 Task: Toggle the cycle in the parameter hints.
Action: Mouse moved to (6, 651)
Screenshot: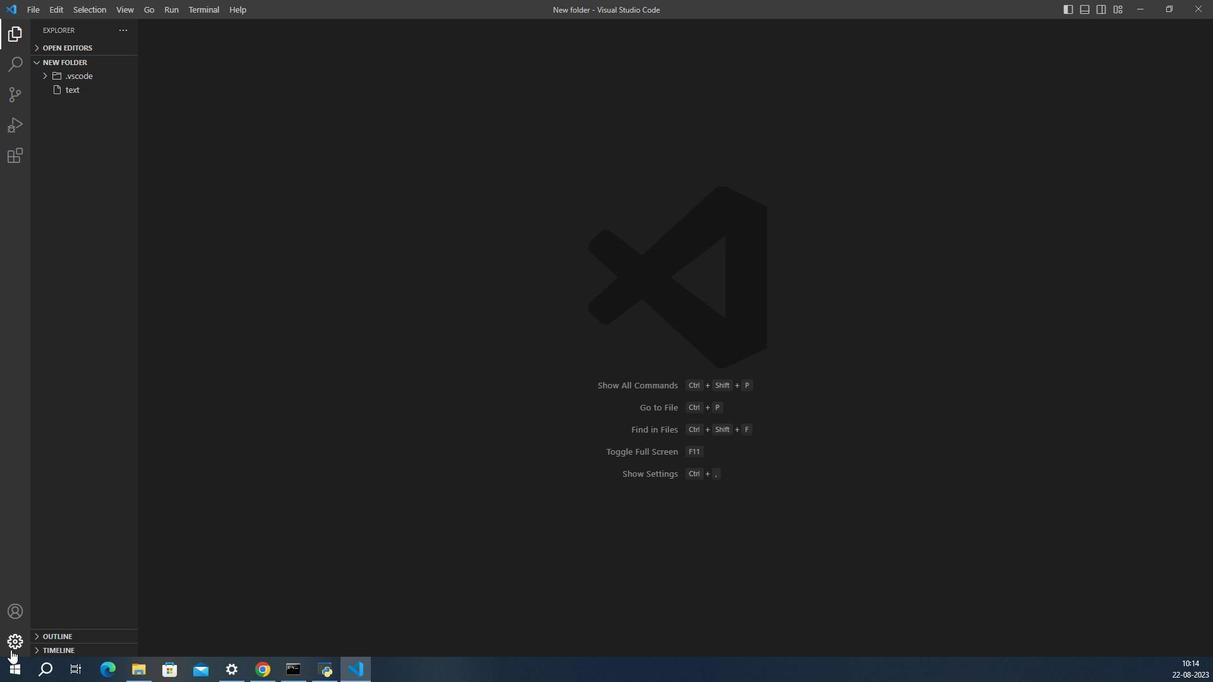
Action: Mouse pressed left at (6, 651)
Screenshot: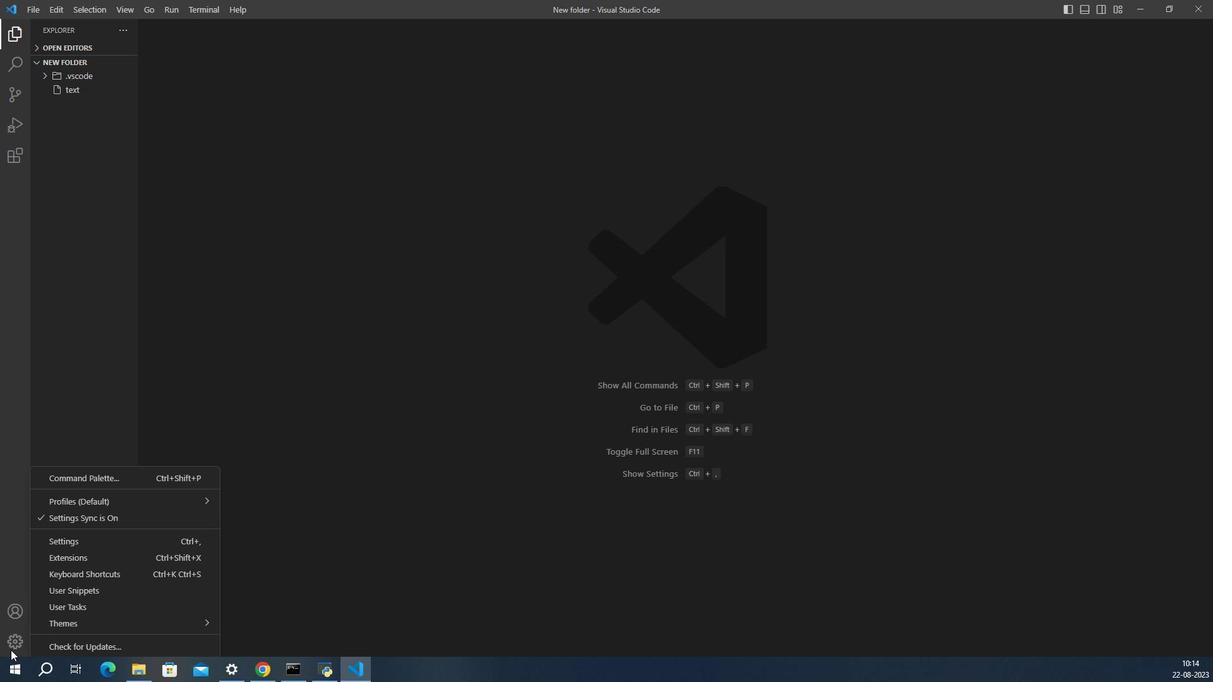 
Action: Mouse moved to (57, 542)
Screenshot: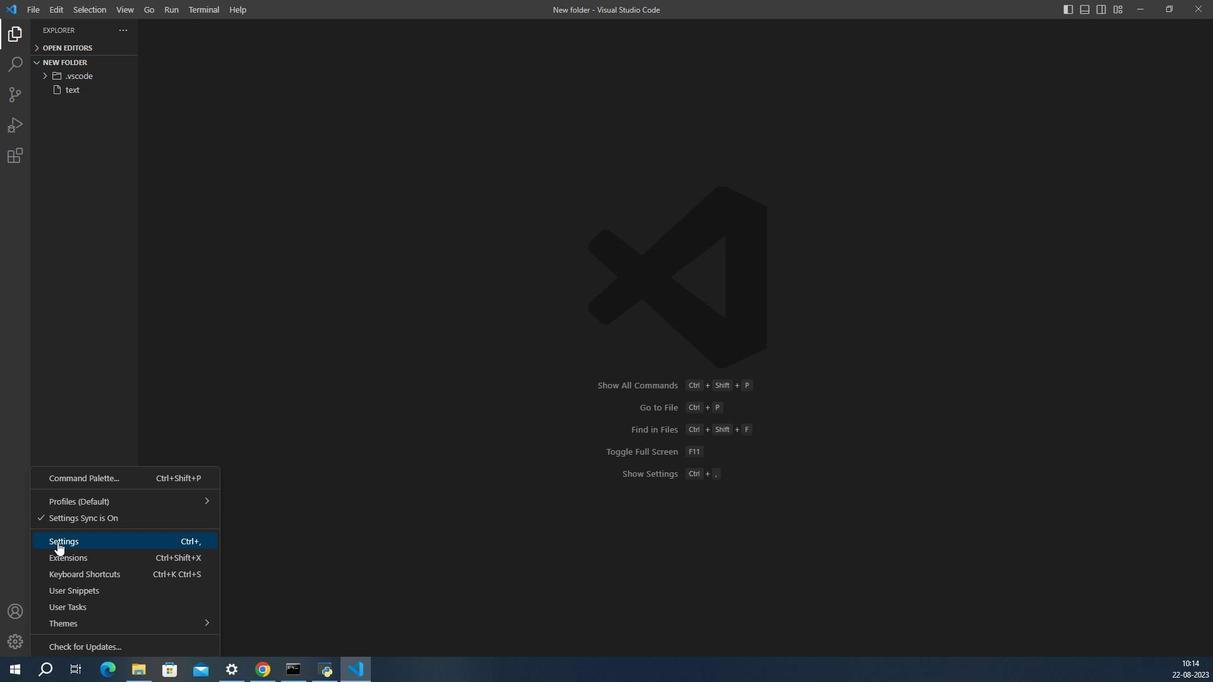 
Action: Mouse pressed left at (57, 542)
Screenshot: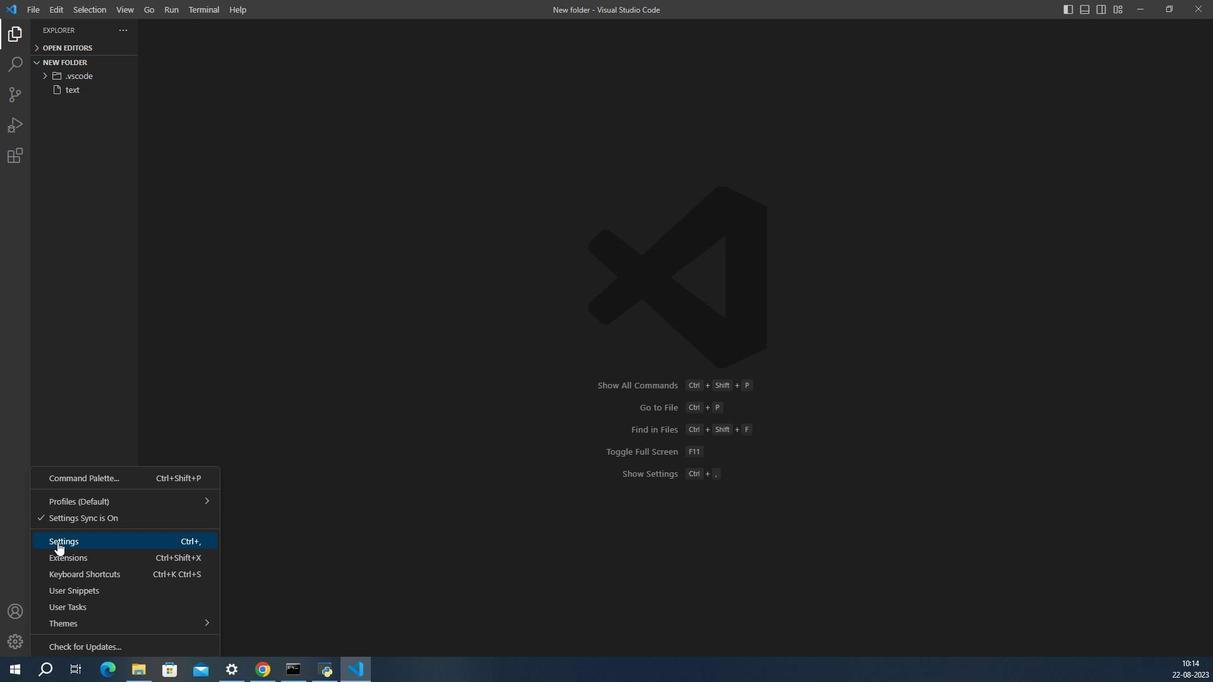 
Action: Mouse moved to (569, 404)
Screenshot: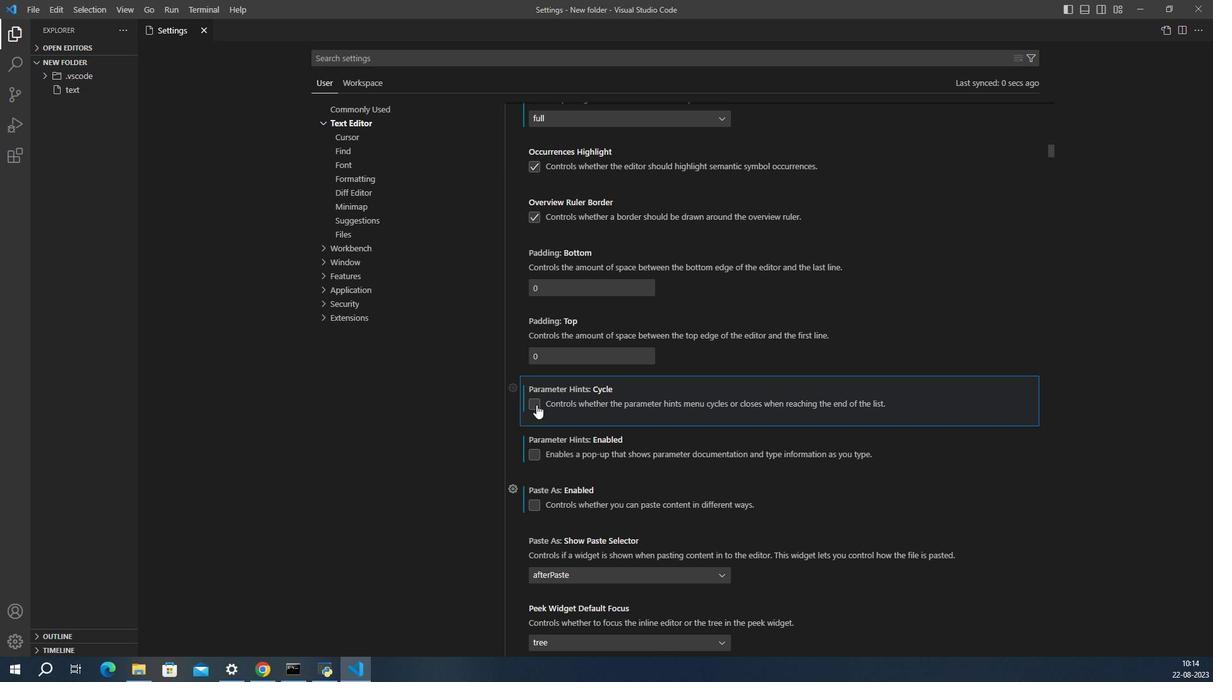 
Action: Mouse pressed left at (569, 404)
Screenshot: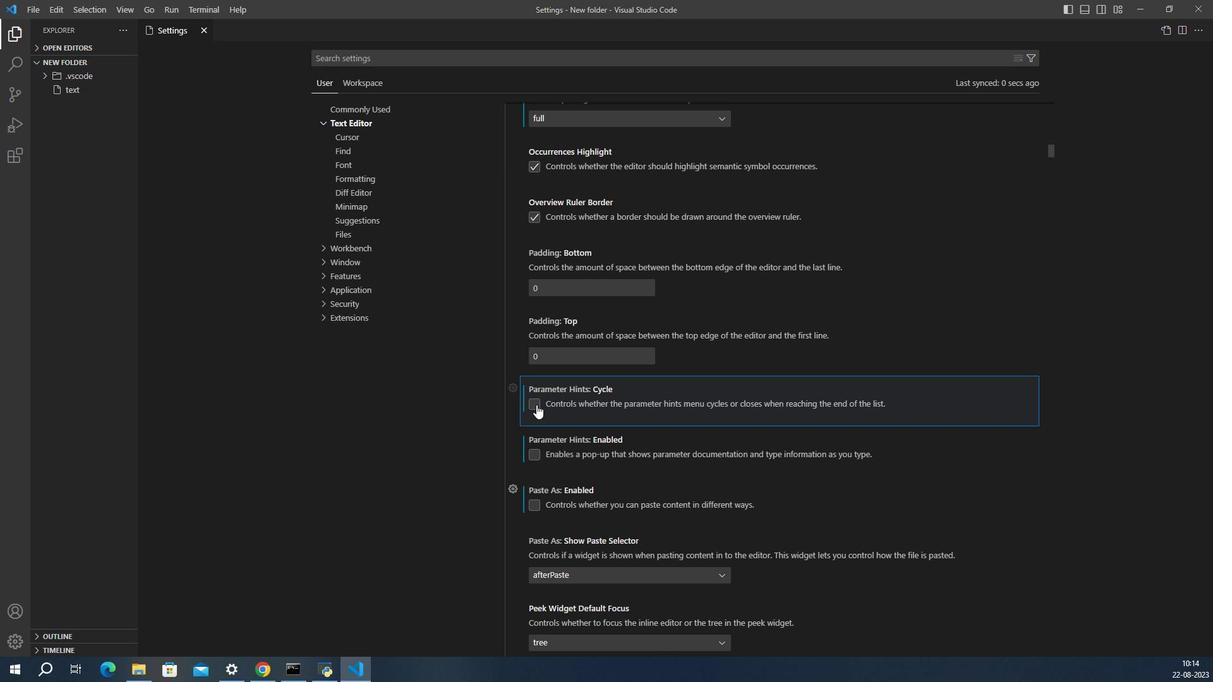 
Action: Mouse moved to (609, 403)
Screenshot: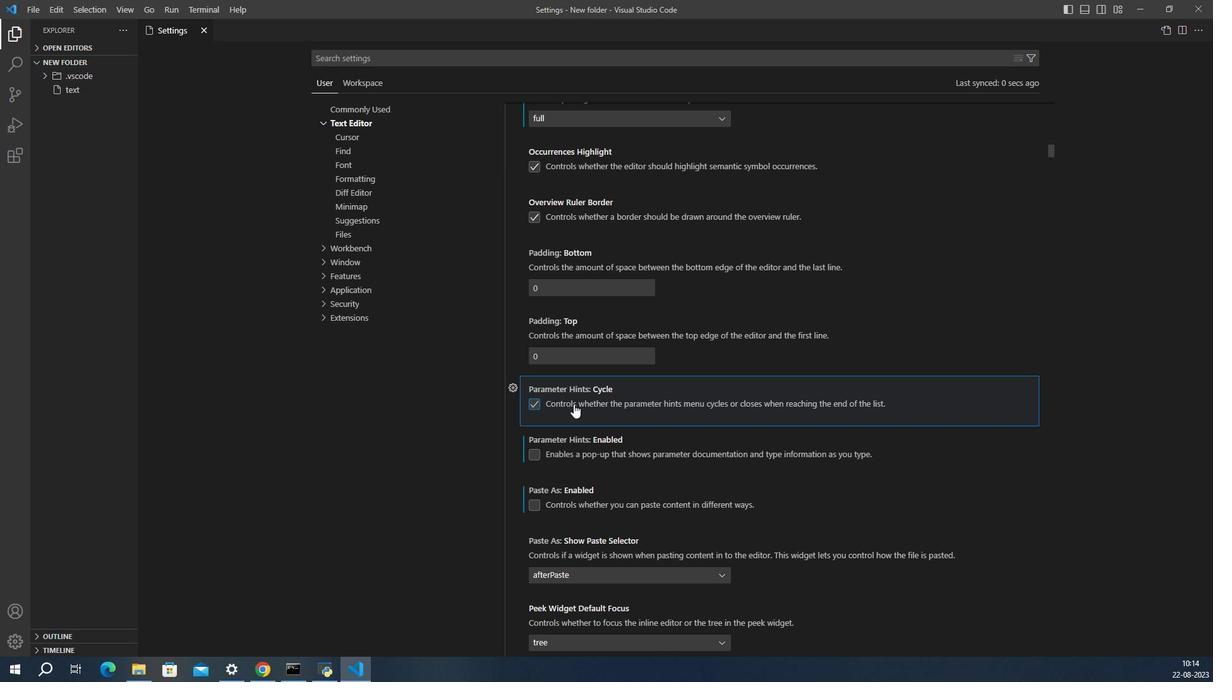
